 Task: Find and list all files that have been accessed within the last 7 days.
Action: Mouse moved to (481, 572)
Screenshot: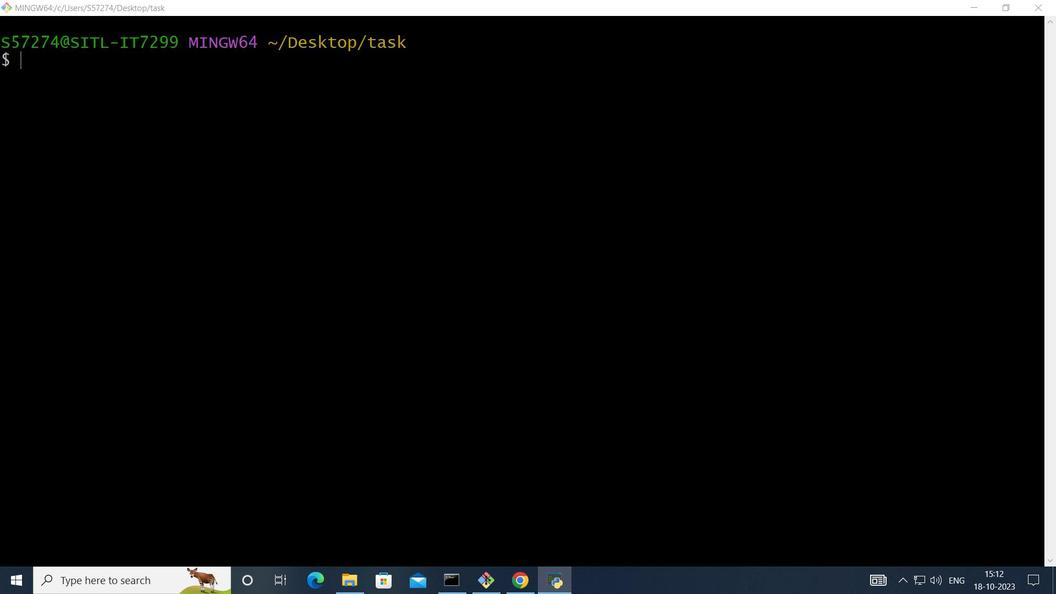 
Action: Mouse pressed left at (481, 572)
Screenshot: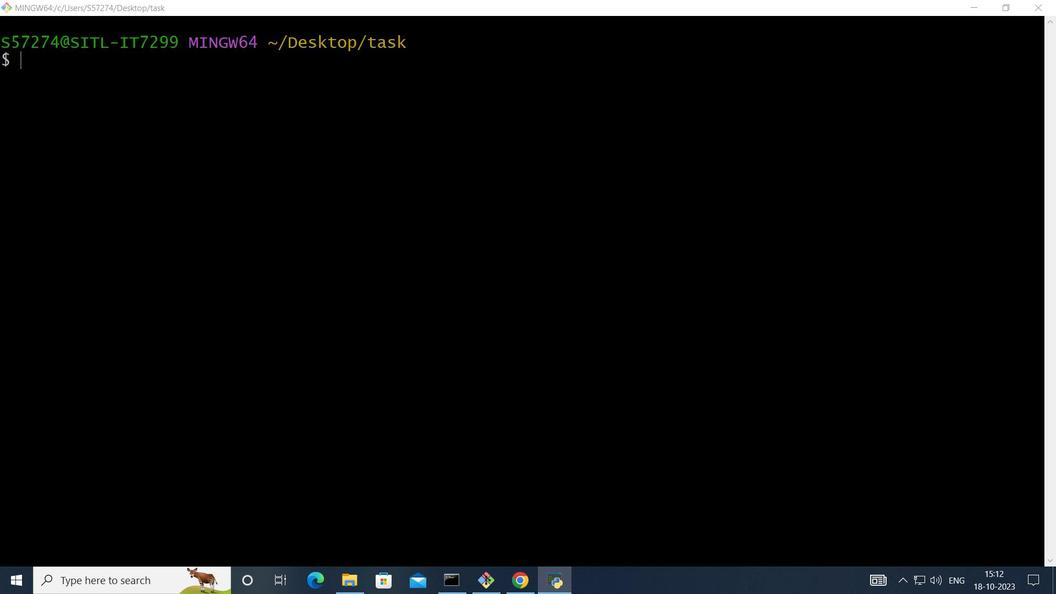 
Action: Mouse moved to (590, 154)
Screenshot: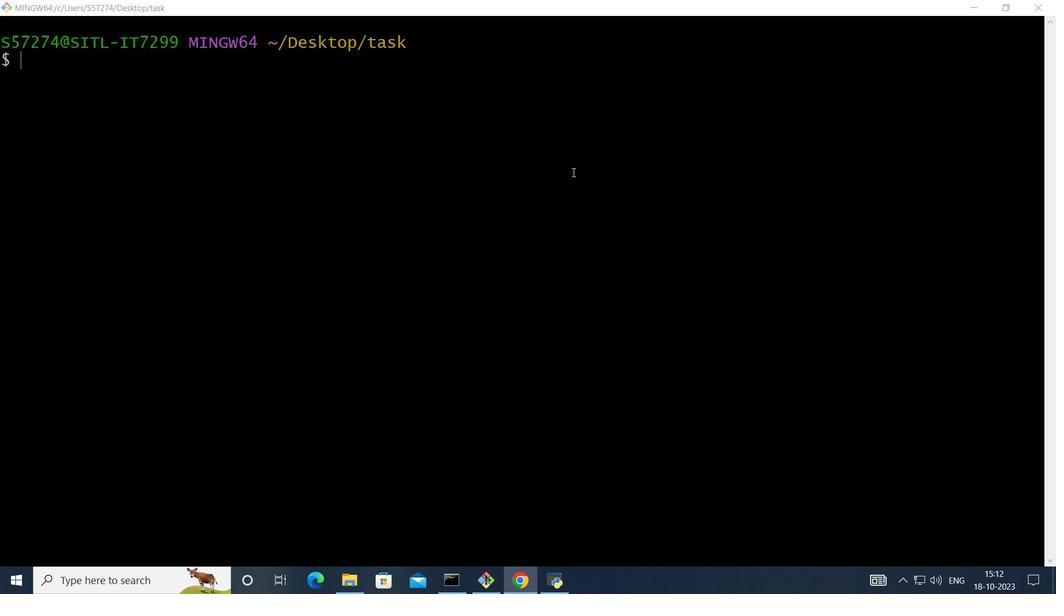 
Action: Mouse pressed left at (590, 154)
Screenshot: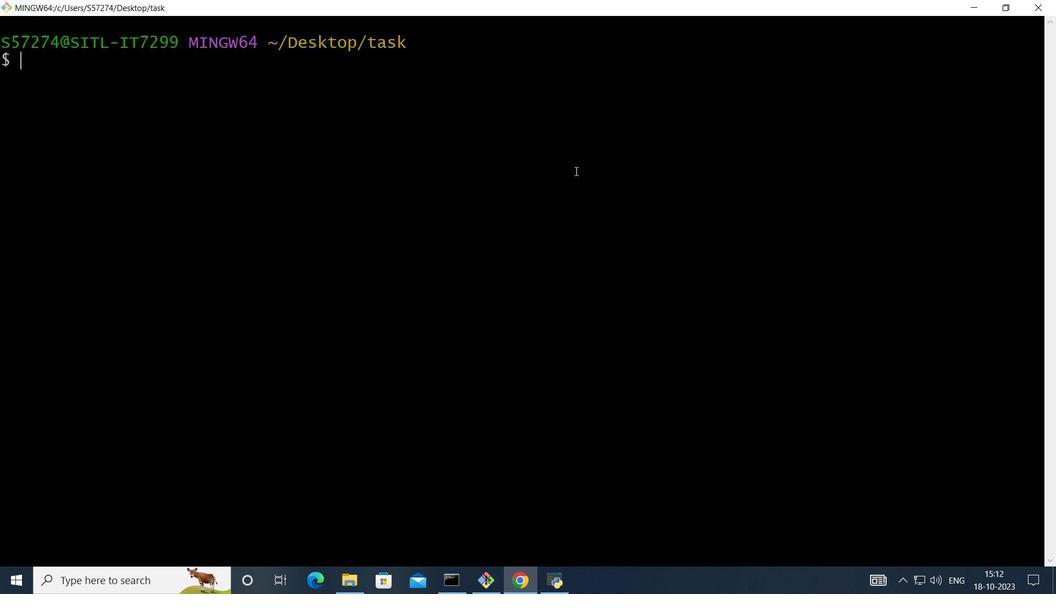 
Action: Mouse moved to (587, 128)
Screenshot: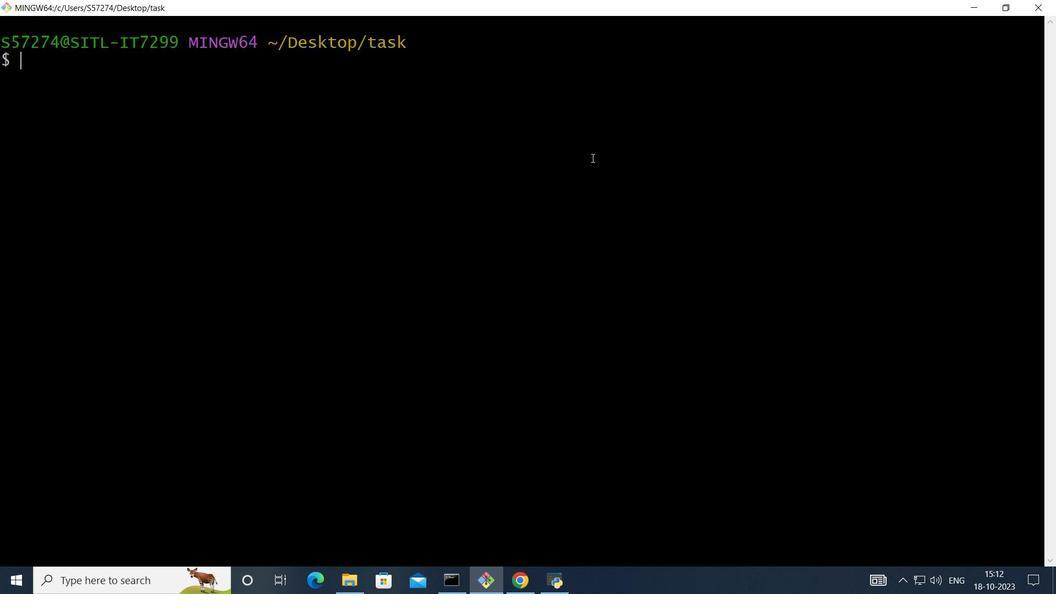 
Action: Key pressed vim<Key.space>files<Key.shift_r>_accessed<Key.shift_r>_within<Key.shift_r>_last<Key.shift_r>_7days.sh<Key.enter>io<Key.backspace>fing<Key.backspace>f<Key.space>/c/<Key.shift_r>Users/<Key.shift_r>S57274/<Key.shift_r>Desktop/task<Key.space>-type<Key.space>f<Key.space>-atime<Key.space>-7-<Key.space><Key.backspace><Key.backspace><Key.space>-exec<Key.space>ls-<Key.backspace><Key.space>-l<Key.space><Key.shift_r>{}<Key.space>\;<Key.left><Key.left><Key.left><Key.left><Key.left><Key.left><Key.left><Key.left><Key.left><Key.left><Key.left><Key.left><Key.left><Key.left><Key.left><Key.left><Key.left><Key.left><Key.left><Key.left><Key.left><Key.left><Key.left><Key.left><Key.left><Key.left><Key.left><Key.left><Key.left><Key.left><Key.left><Key.left><Key.left><Key.left><Key.left><Key.left><Key.left><Key.left><Key.left><Key.left><Key.left><Key.left><Key.left><Key.left><Key.left><Key.left><Key.left><Key.left><Key.left><Key.left><Key.left><Key.left><Key.left><Key.left><Key.left><Key.left><Key.left><Key.left><Key.left><Key.left><Key.left><Key.left><Key.left><Key.left><Key.left><Key.left><Key.right><Key.backspace>d<Key.esc><Key.shift_r>:wq<Key.enter>chmod<Key.space><Key.shift_r>+x<Key.space>files<Key.shift_r>_accedd<Key.backspace><Key.backspace>ssed<Key.shift_r>+<Key.shift_r>_<Key.backspace><Key.backspace><Key.shift_r>_within<Key.shift_r>_last<Key.shift_r>_7days.sh<Key.enter>./files<Key.shift_r>_accedd<Key.backspace><Key.backspace>ssed<Key.shift_r>_within<Key.shift_r>_last<Key.shift_r>_7dats<Key.backspace><Key.backspace>ys.sh<Key.enter>
Screenshot: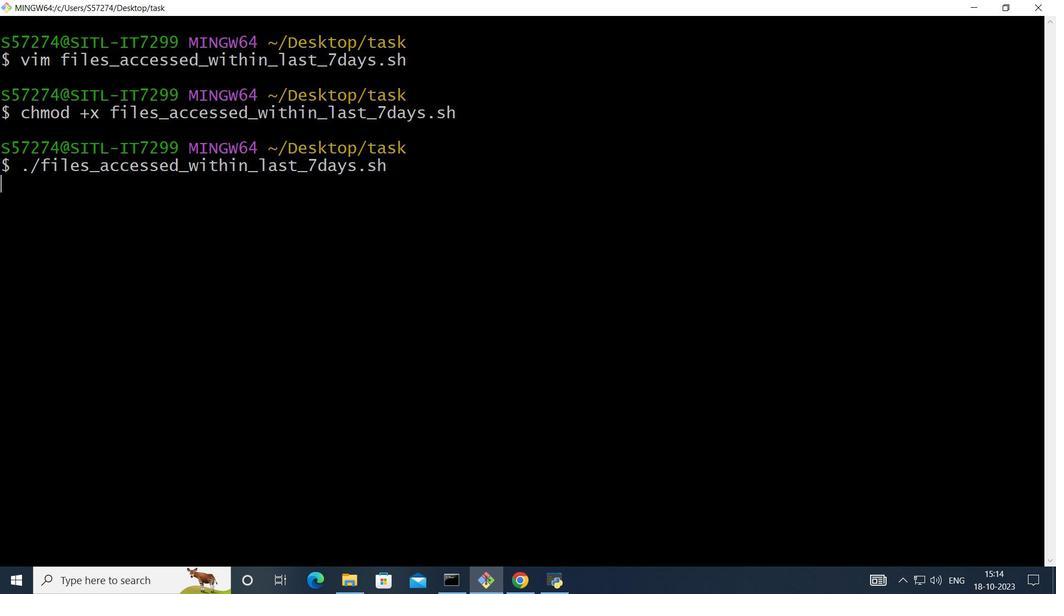 
